 Task: Create a recurring weekly event on Google Calendar with a Google Meet link for May 18, 2023, from 5:30 AM to 6:30 AM.
Action: Mouse moved to (329, 527)
Screenshot: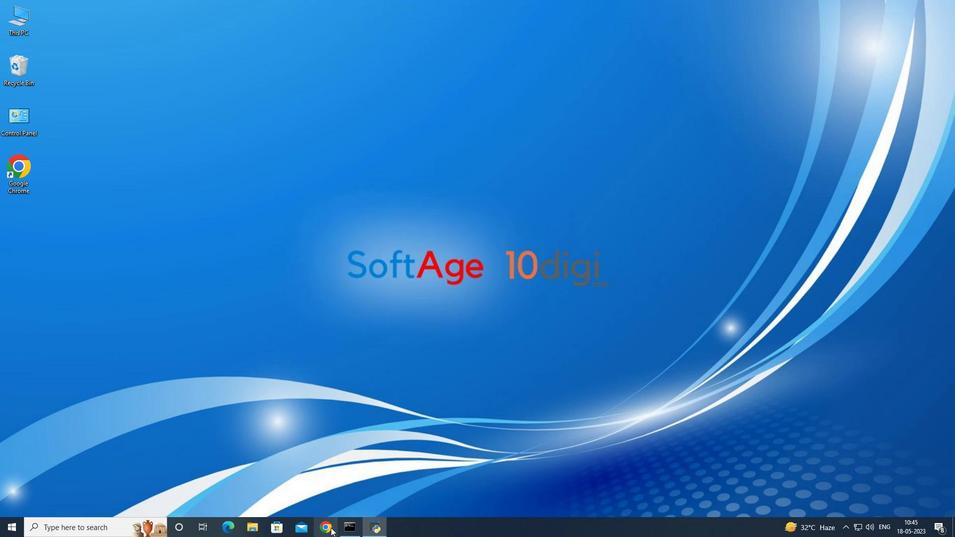 
Action: Mouse pressed left at (329, 527)
Screenshot: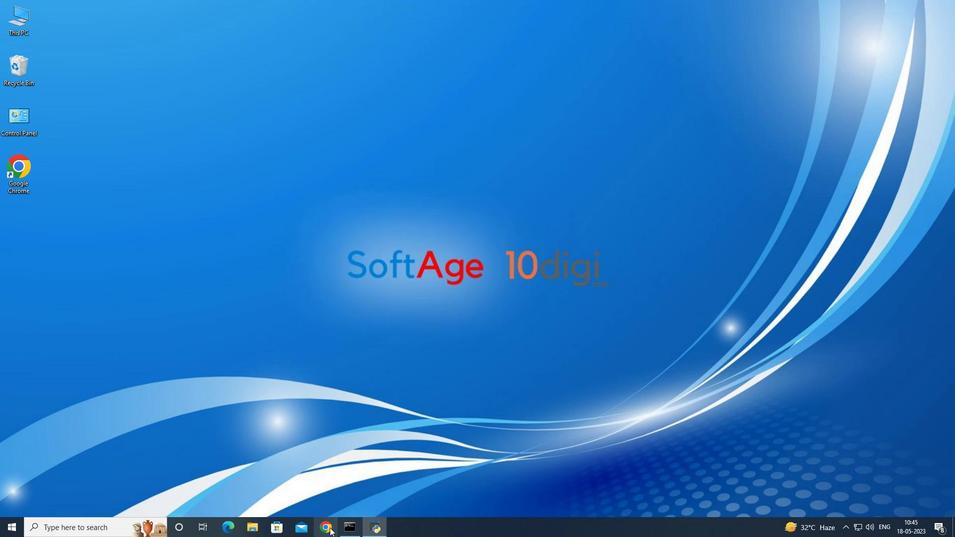 
Action: Mouse moved to (912, 73)
Screenshot: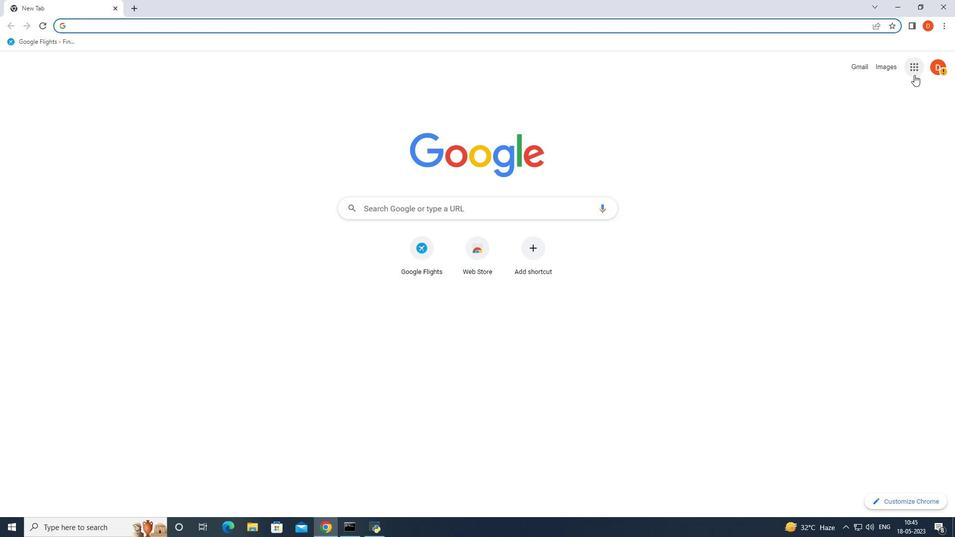 
Action: Mouse pressed left at (912, 73)
Screenshot: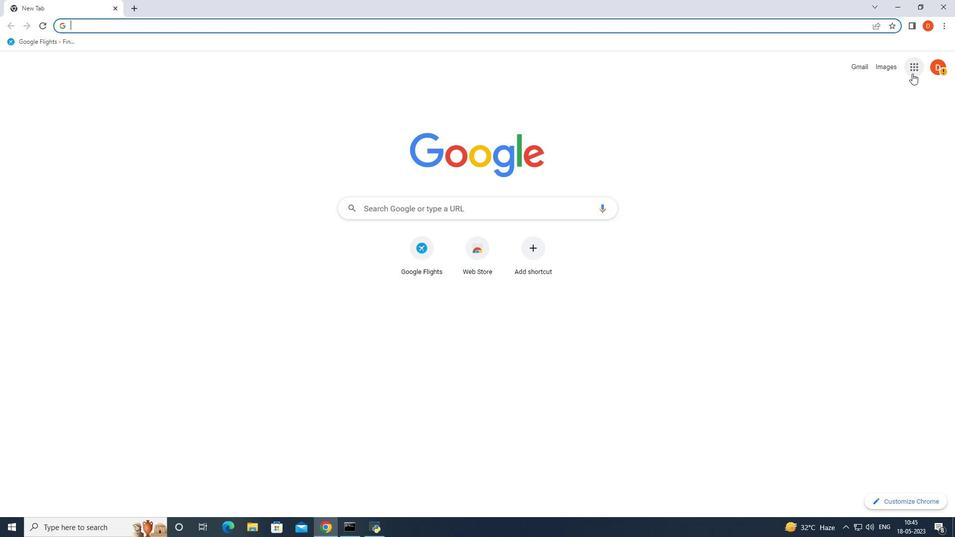 
Action: Mouse moved to (924, 249)
Screenshot: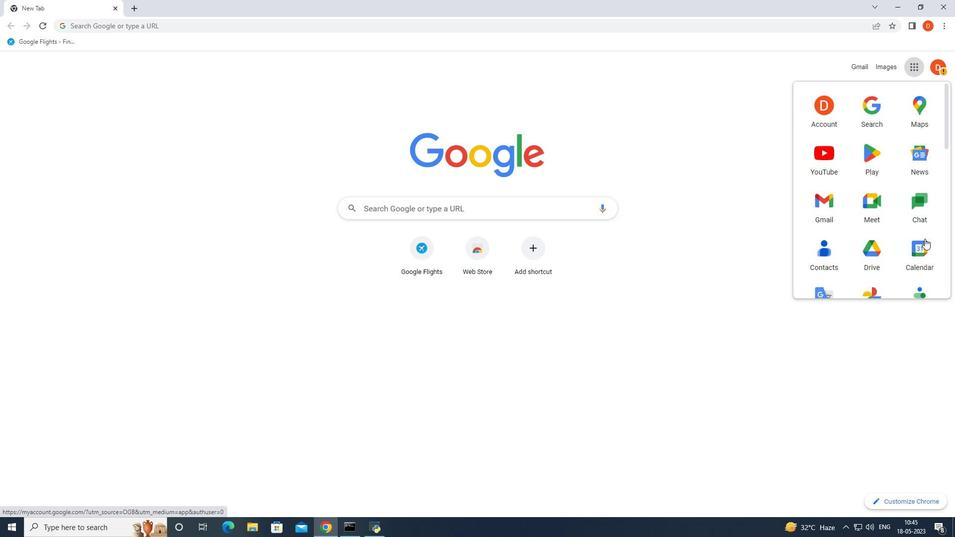 
Action: Mouse pressed left at (924, 249)
Screenshot: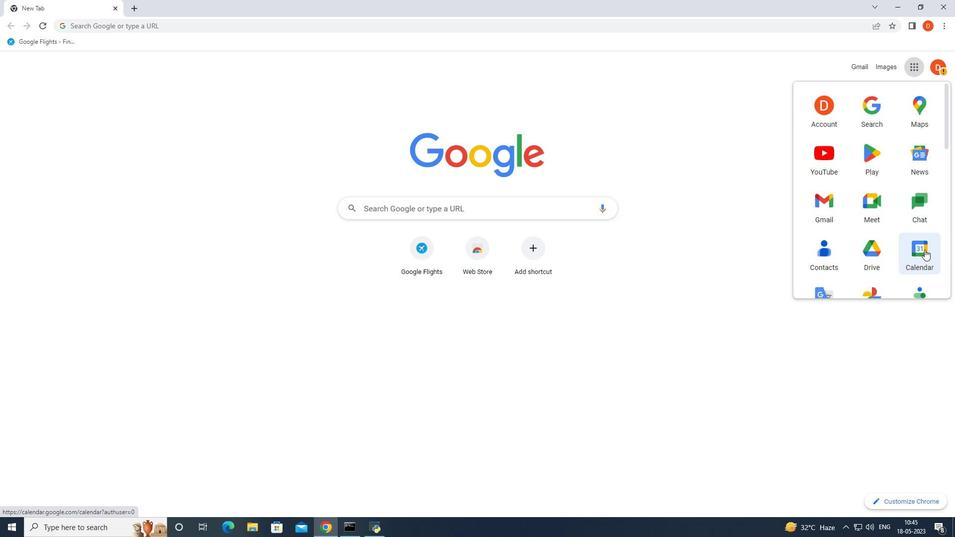 
Action: Mouse moved to (65, 86)
Screenshot: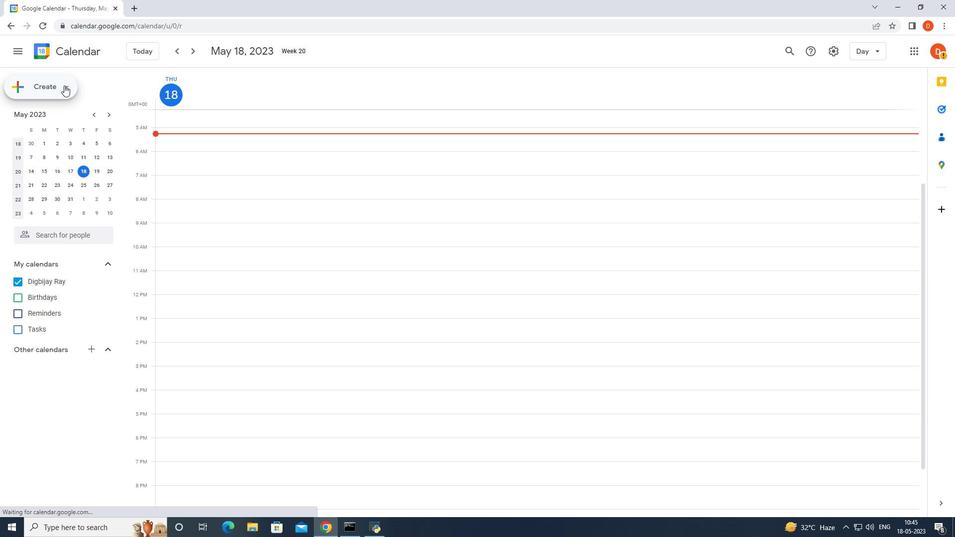 
Action: Mouse pressed left at (65, 86)
Screenshot: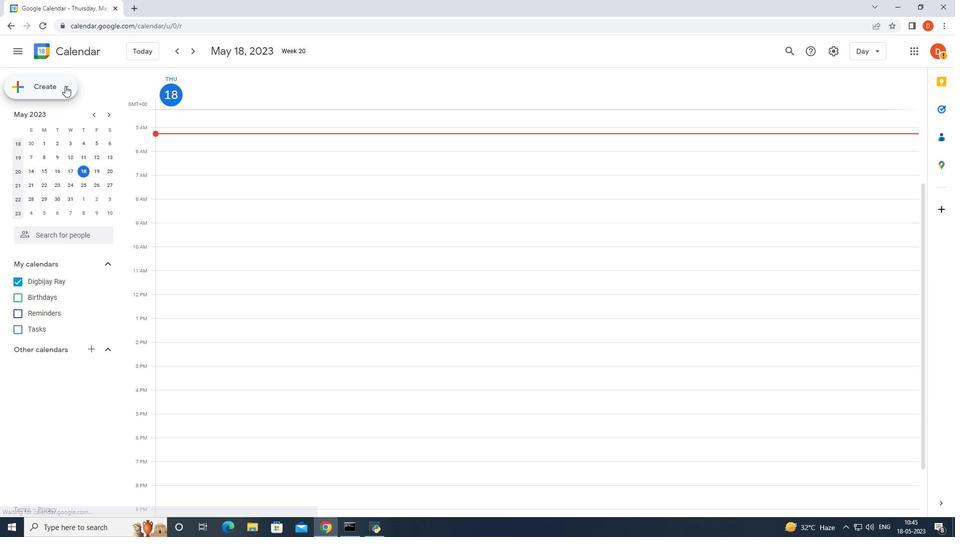 
Action: Mouse moved to (68, 116)
Screenshot: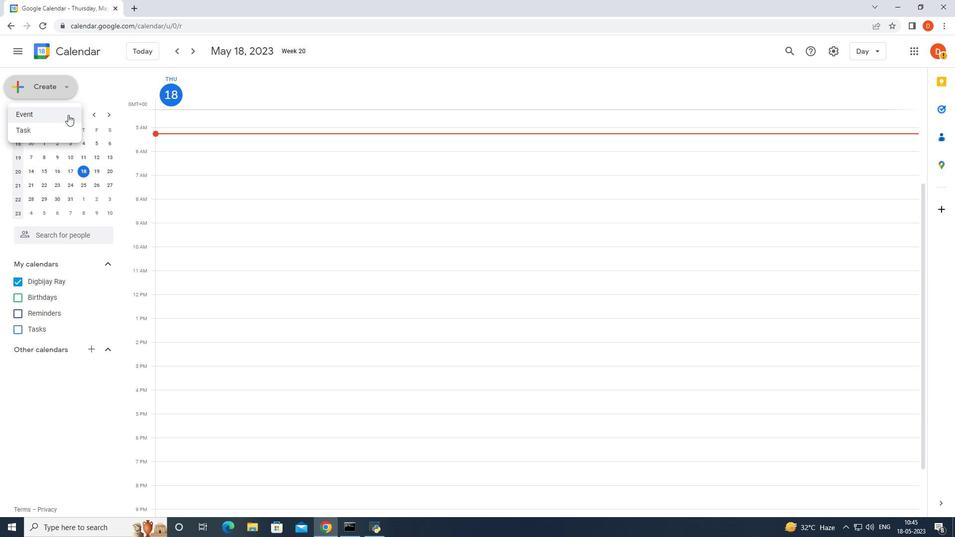 
Action: Mouse pressed left at (68, 116)
Screenshot: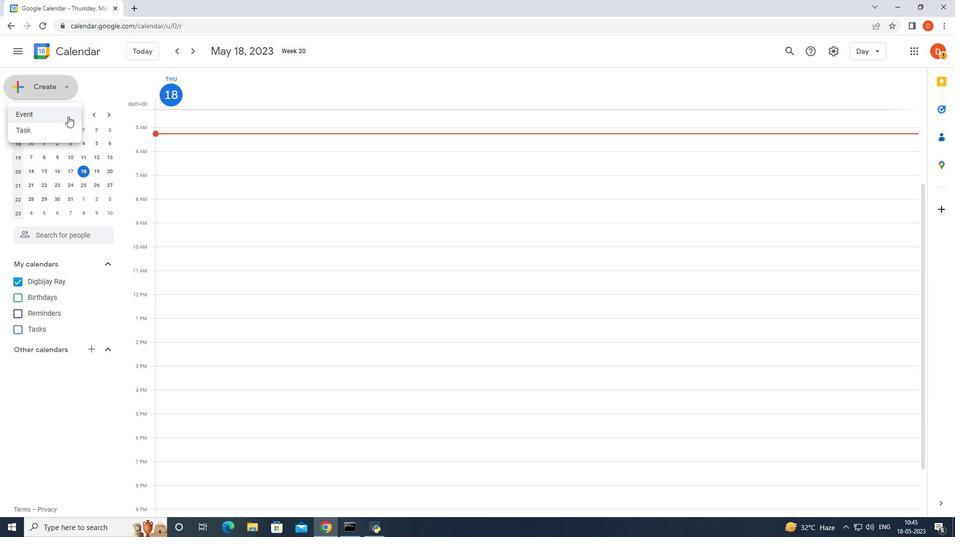 
Action: Mouse moved to (566, 387)
Screenshot: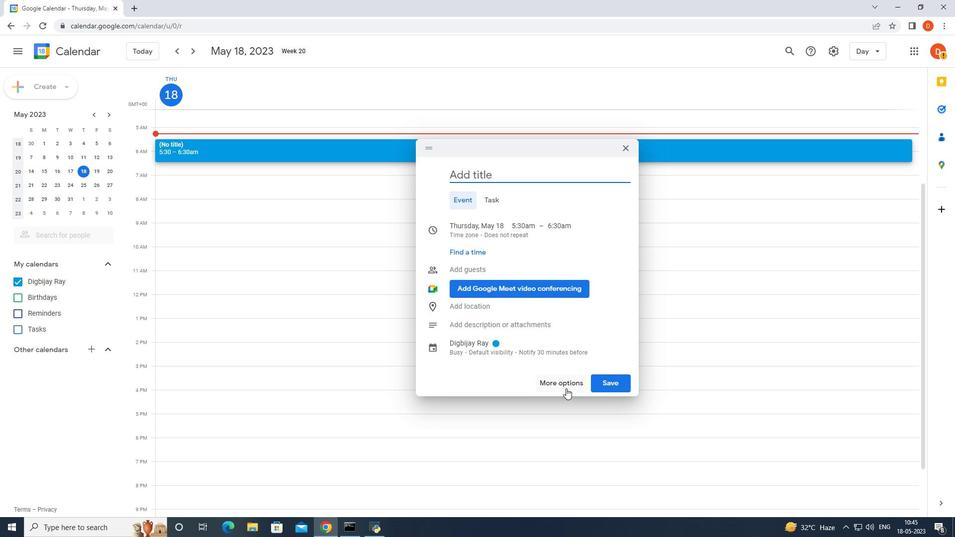 
Action: Mouse pressed left at (566, 387)
Screenshot: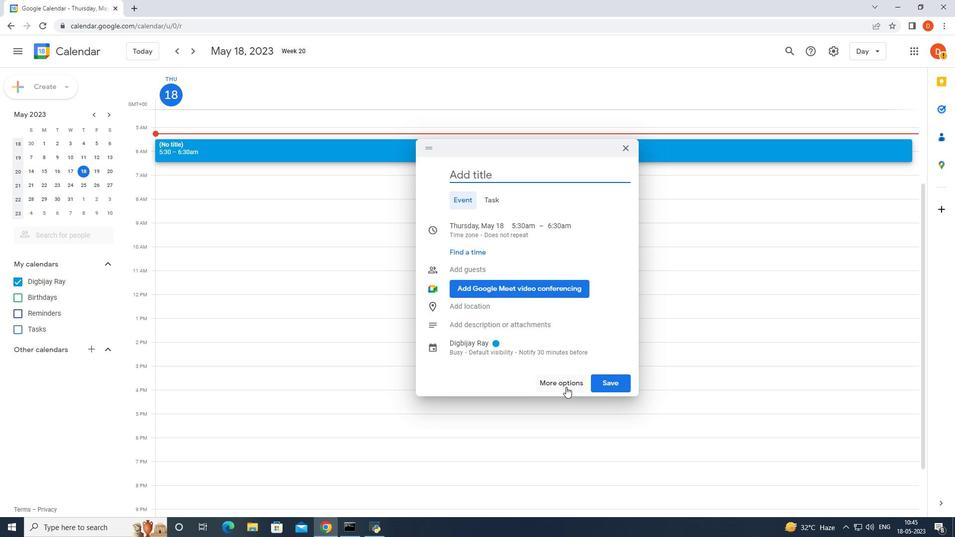 
Action: Mouse moved to (39, 109)
Screenshot: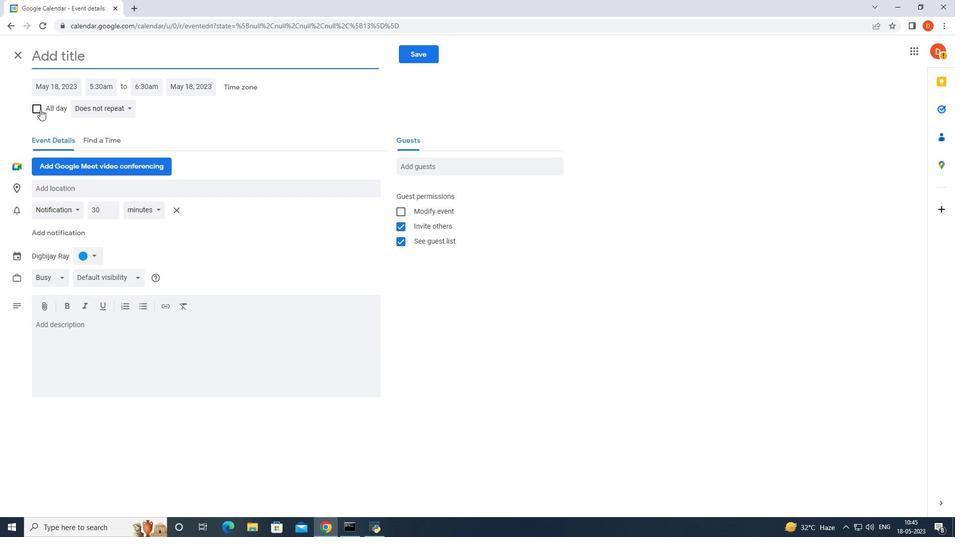 
Action: Mouse pressed left at (39, 109)
Screenshot: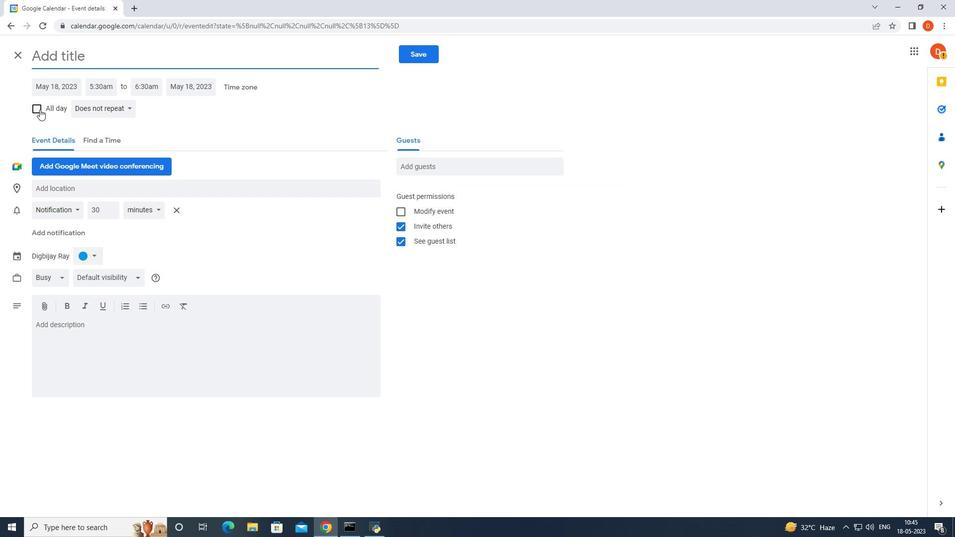 
Action: Mouse moved to (127, 107)
Screenshot: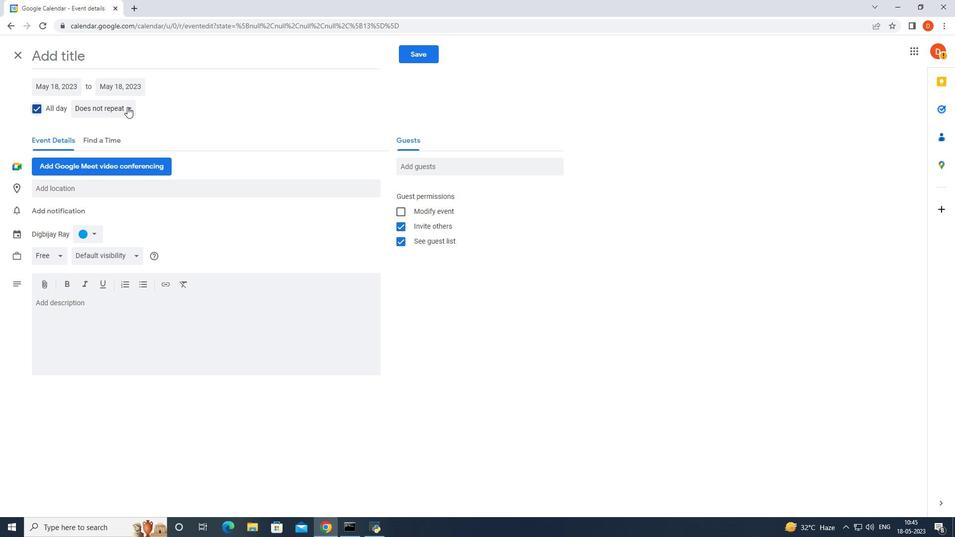 
Action: Mouse pressed left at (127, 107)
Screenshot: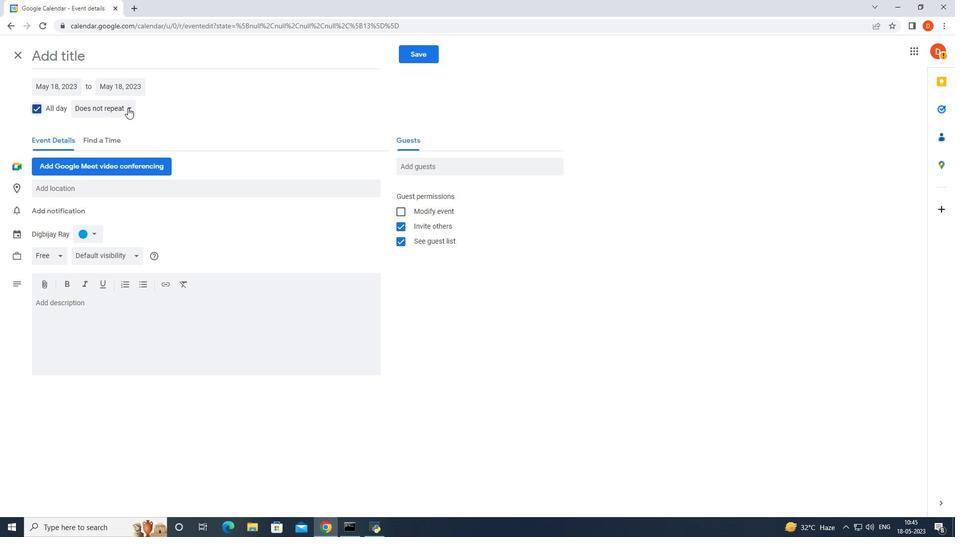 
Action: Mouse moved to (125, 128)
Screenshot: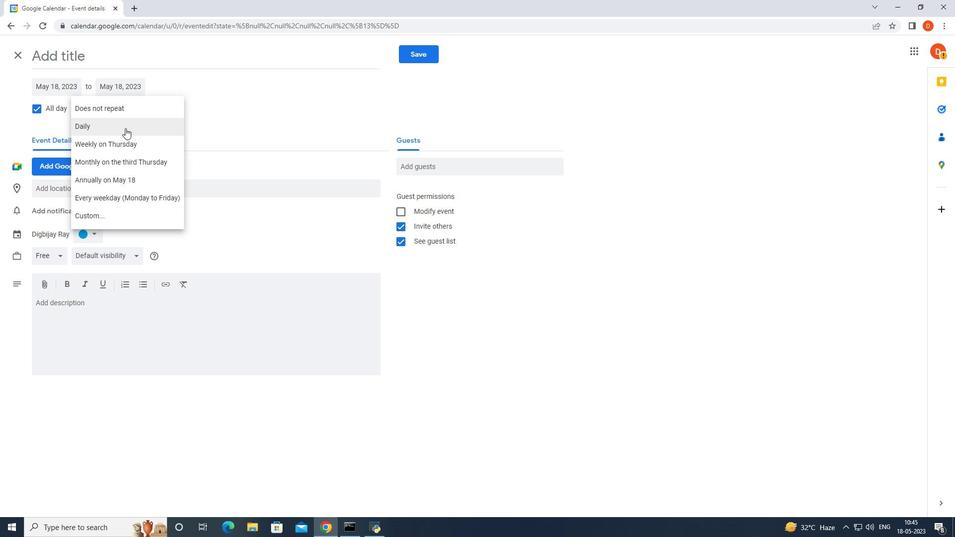 
Action: Mouse pressed left at (125, 128)
Screenshot: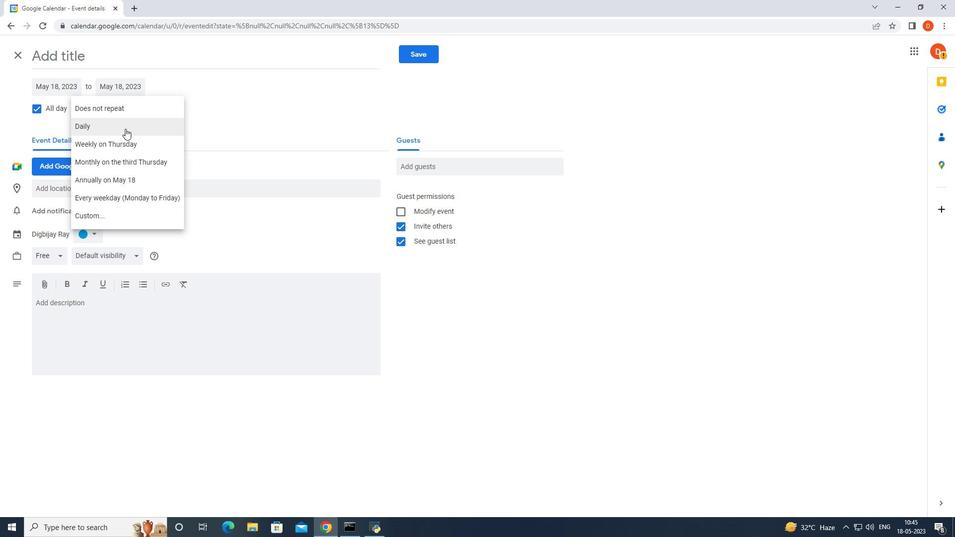 
Action: Mouse moved to (95, 103)
Screenshot: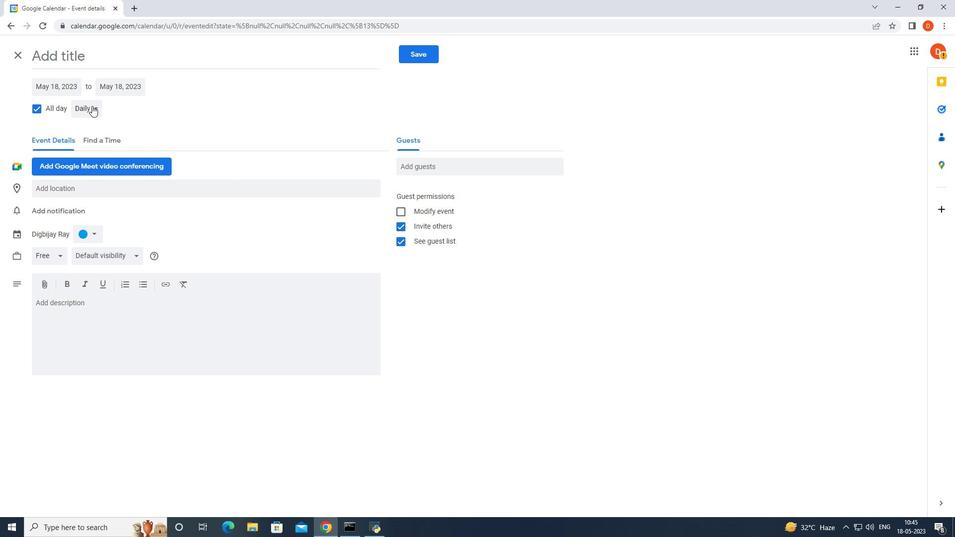 
Action: Mouse pressed left at (95, 103)
Screenshot: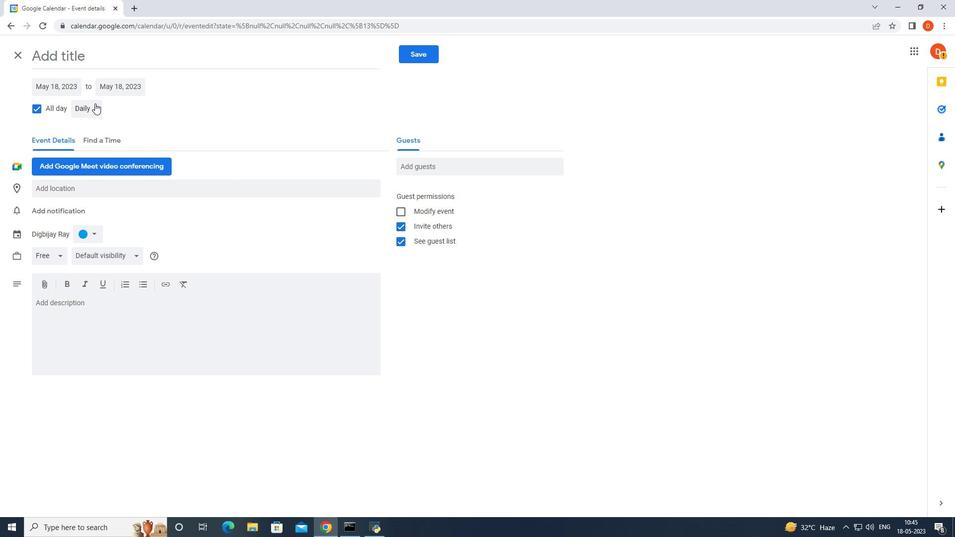 
Action: Mouse moved to (127, 129)
Screenshot: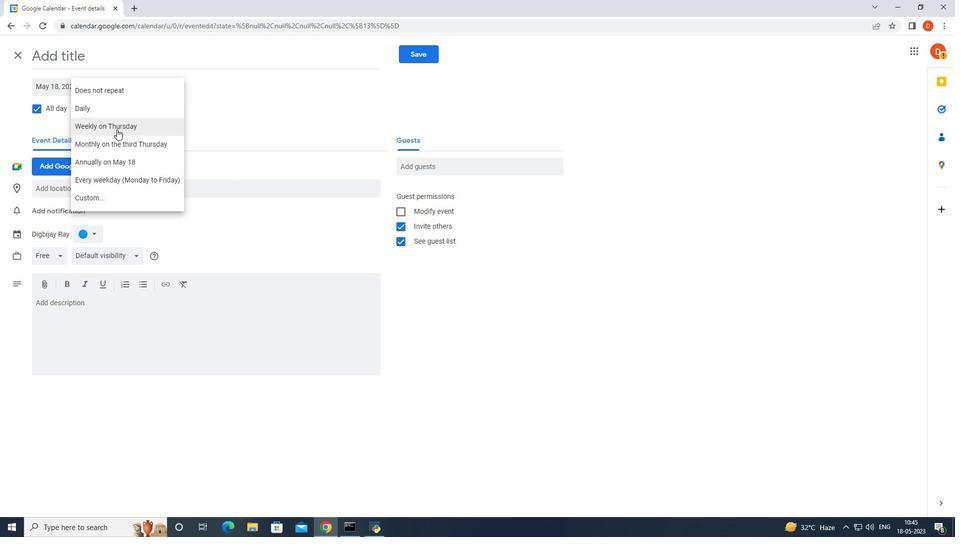 
Action: Mouse pressed left at (127, 129)
Screenshot: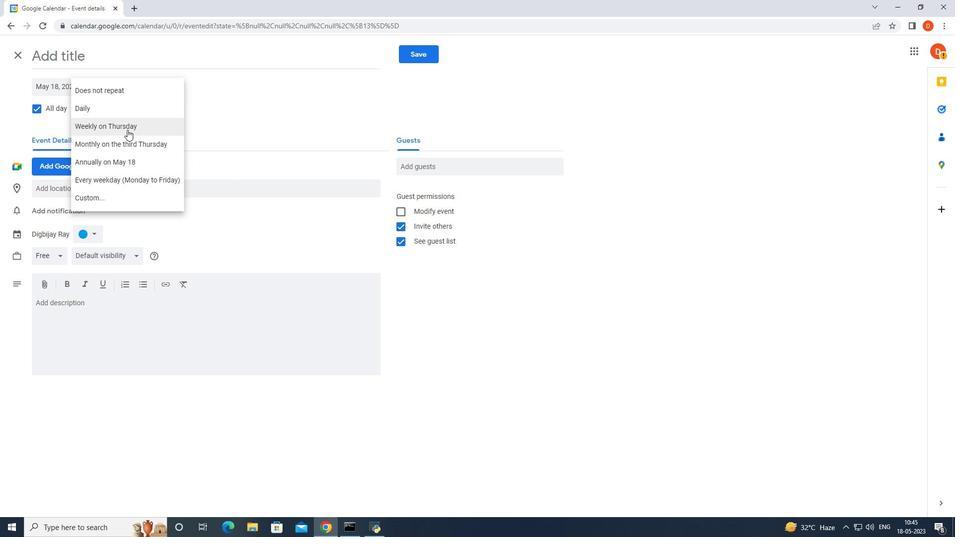 
Action: Mouse moved to (415, 49)
Screenshot: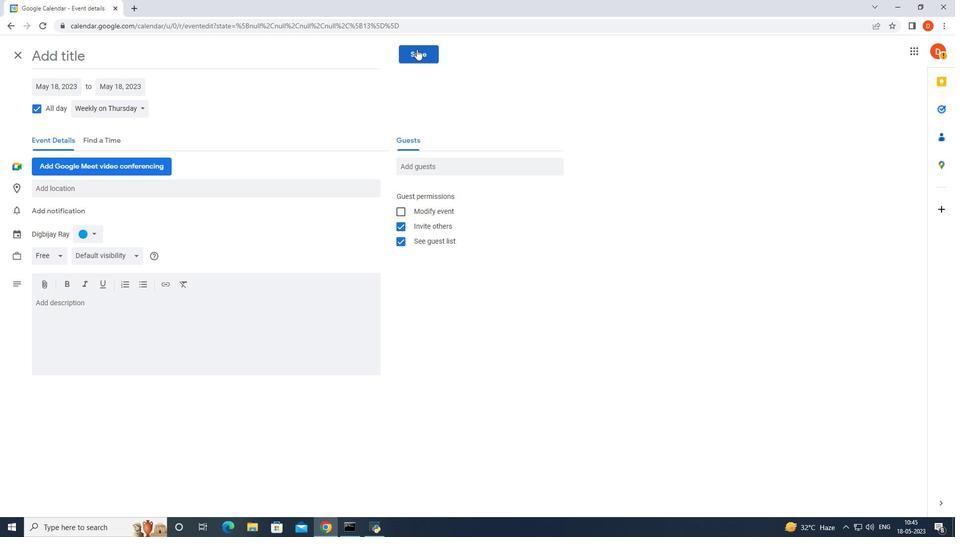 
Action: Mouse pressed left at (415, 49)
Screenshot: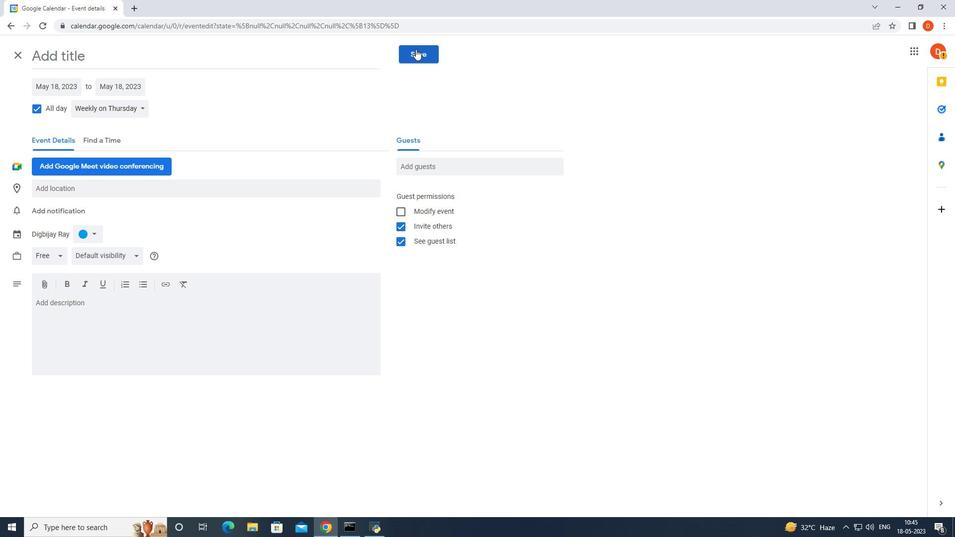 
Action: Mouse moved to (557, 266)
Screenshot: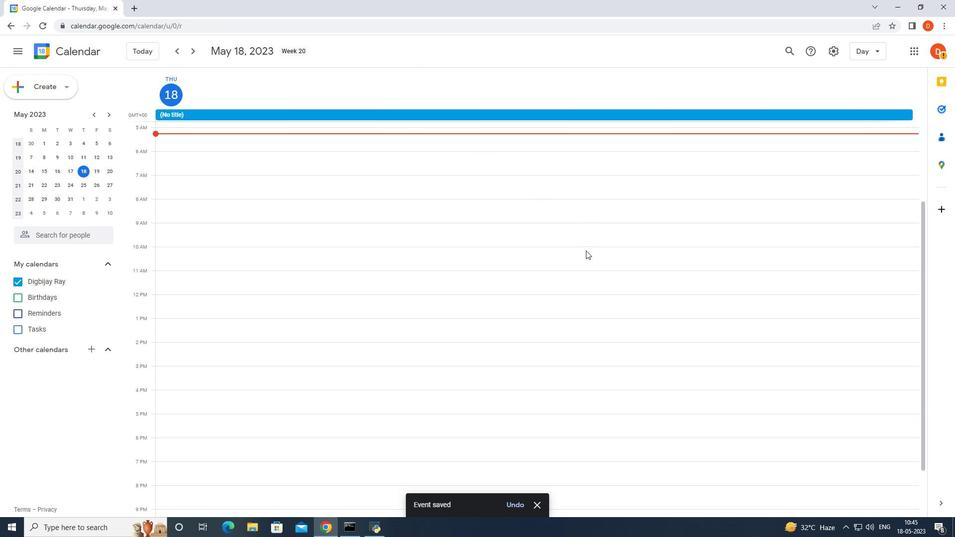 
